 Task: In the Contact  ValentinaCarter104@Tempmail.com, schedule and save the meeting with title: 'Introducing Our Products and Services ', Select date: '6 September, 2023', select start time: 6:00:PM. Add location on call (415) 123-4605 with meeting description: For further discussion on products, kindly join the meeting.. Logged in from softage.4@softage.net
Action: Mouse moved to (63, 43)
Screenshot: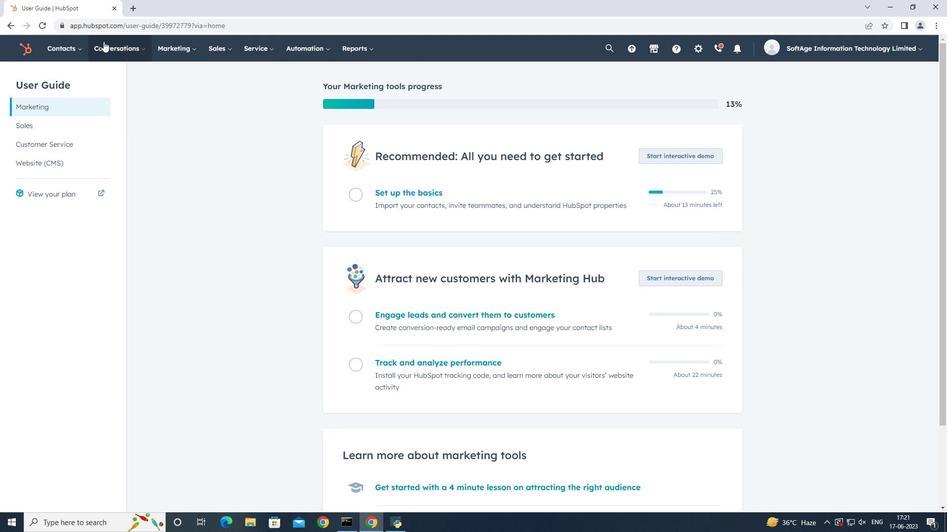 
Action: Mouse pressed left at (63, 43)
Screenshot: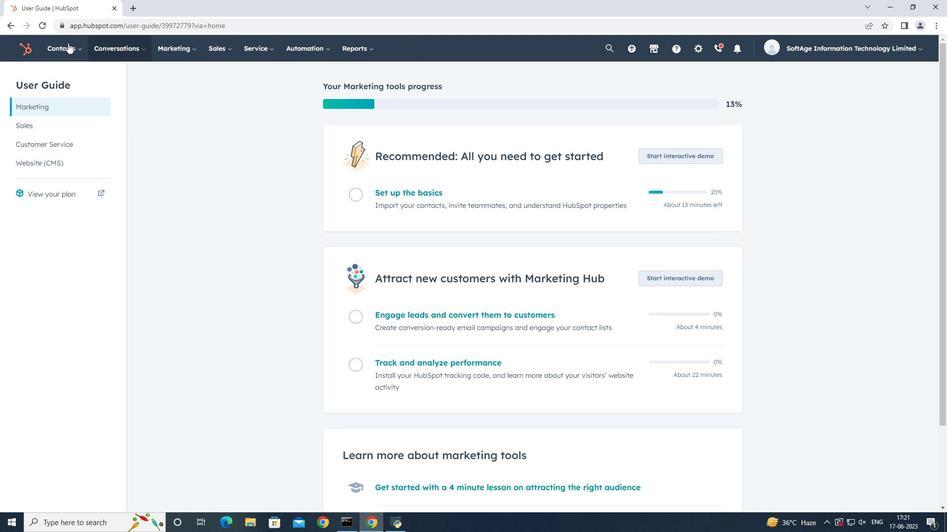 
Action: Mouse moved to (73, 72)
Screenshot: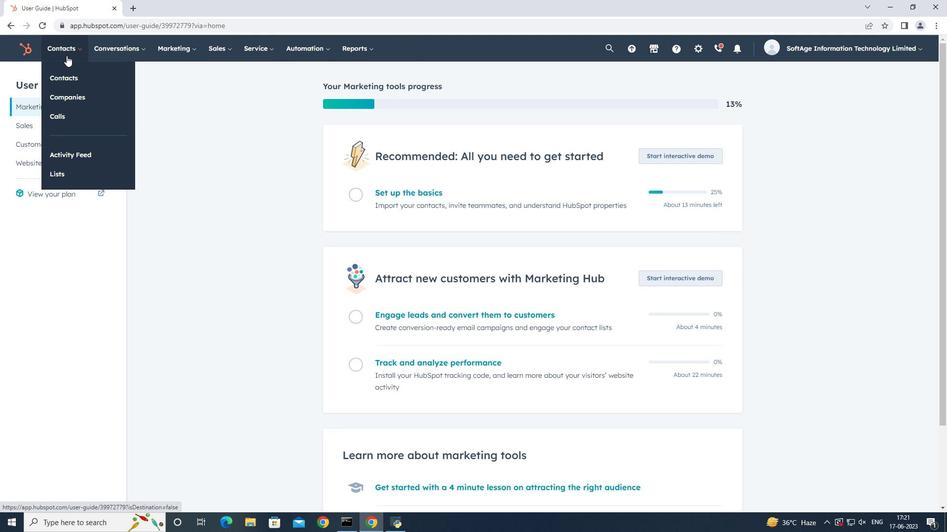 
Action: Mouse pressed left at (73, 72)
Screenshot: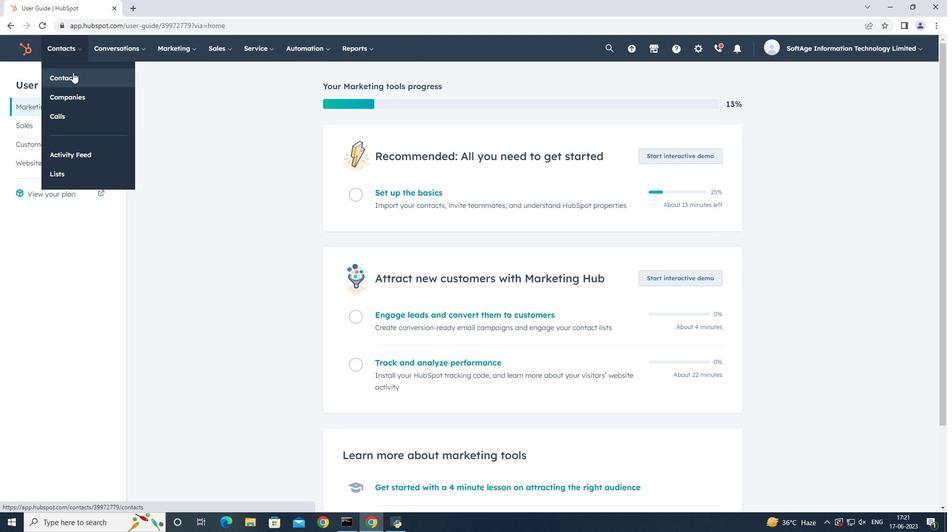 
Action: Mouse moved to (98, 159)
Screenshot: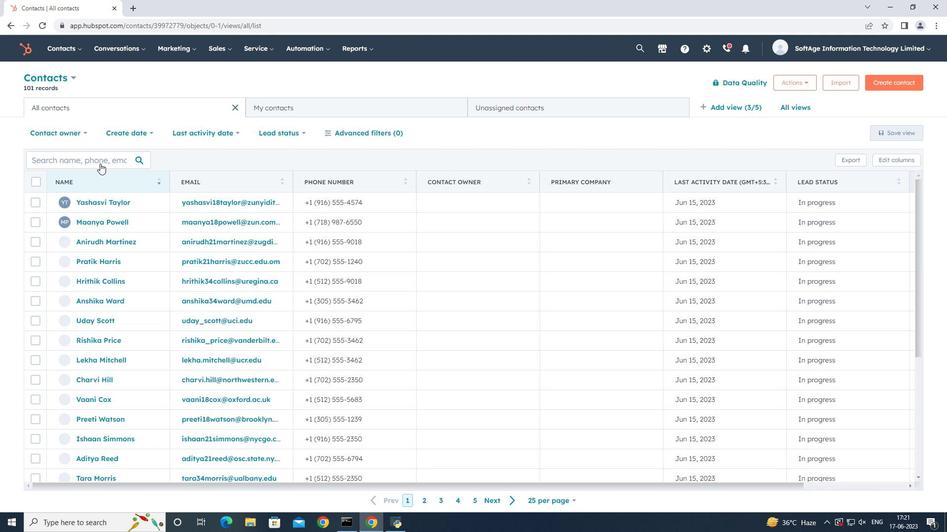 
Action: Mouse pressed left at (98, 159)
Screenshot: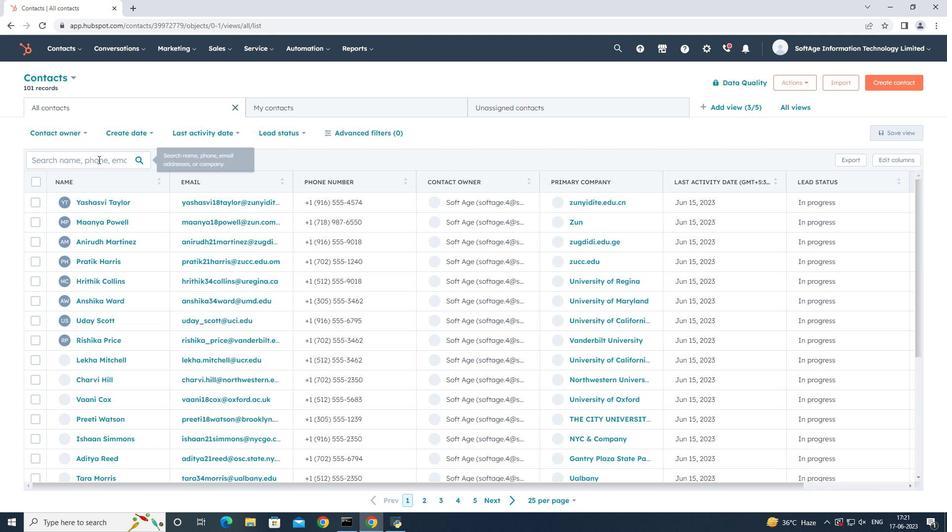 
Action: Key pressed valentina
Screenshot: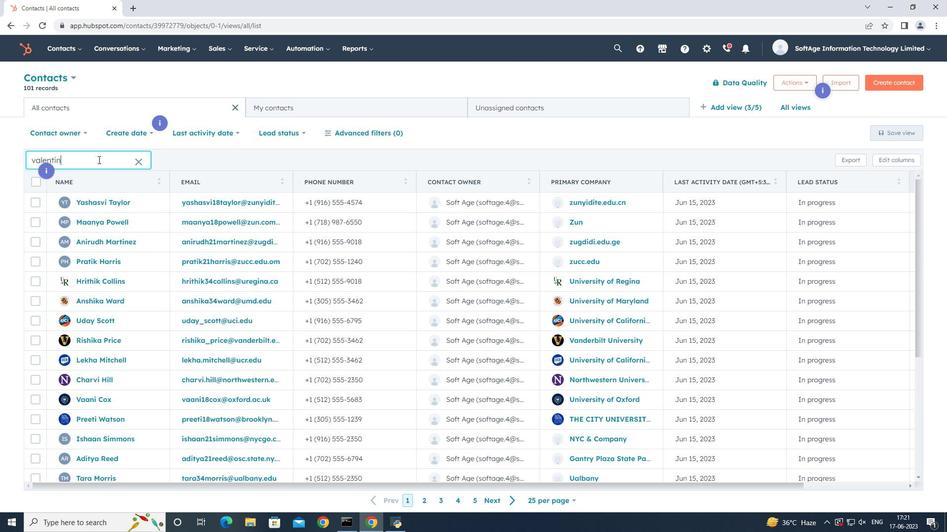 
Action: Mouse moved to (94, 222)
Screenshot: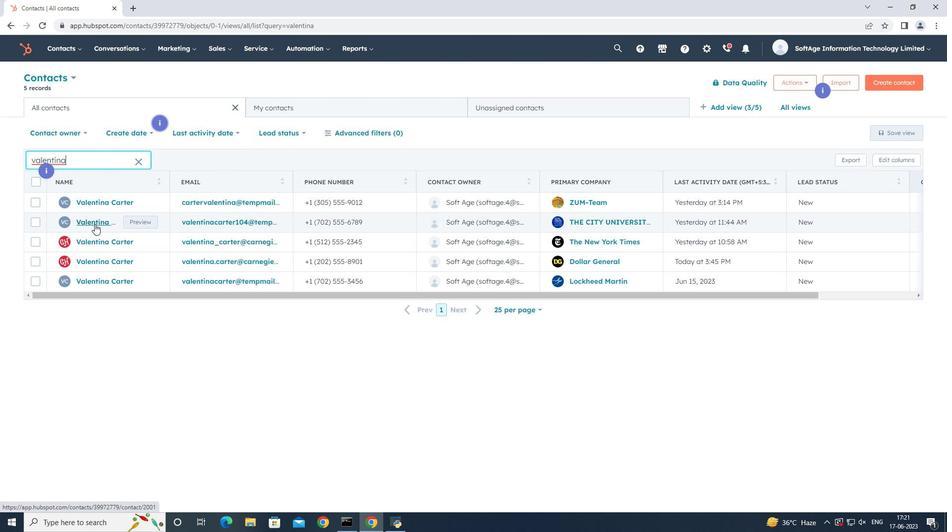 
Action: Mouse pressed left at (94, 222)
Screenshot: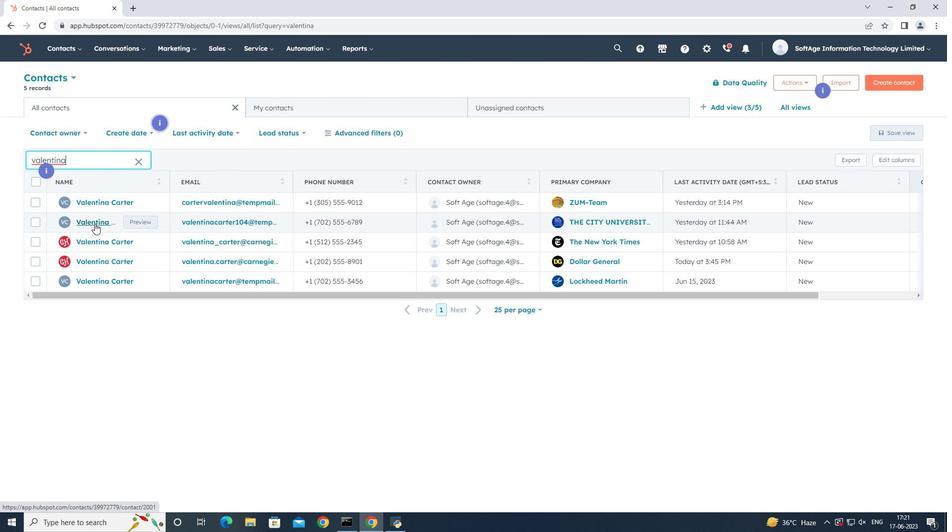 
Action: Mouse moved to (167, 177)
Screenshot: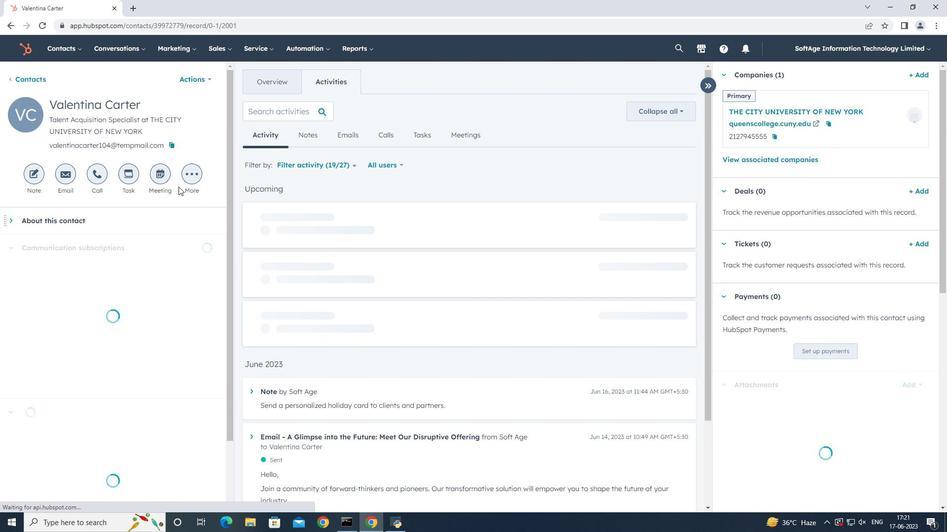 
Action: Mouse pressed left at (167, 177)
Screenshot: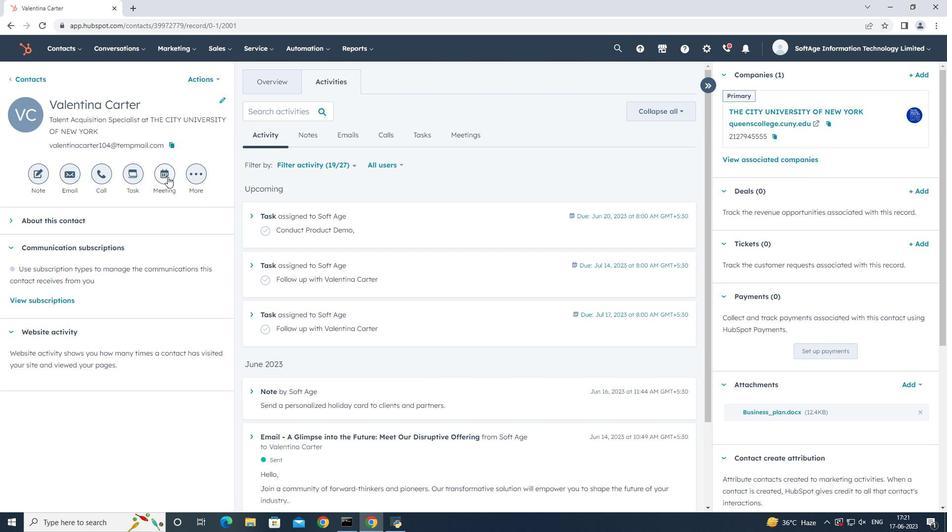 
Action: Mouse moved to (330, 318)
Screenshot: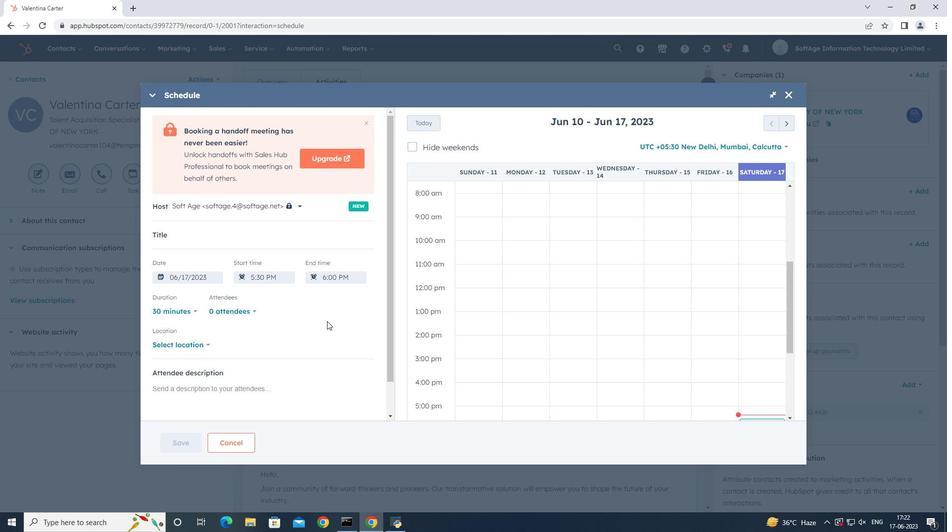 
Action: Key pressed <Key.shift_r>Introducing<Key.space><Key.shift_r><Key.shift_r><Key.shift_r>Our<Key.space><Key.shift_r>Products<Key.space>and<Key.space><Key.shift>Services,
Screenshot: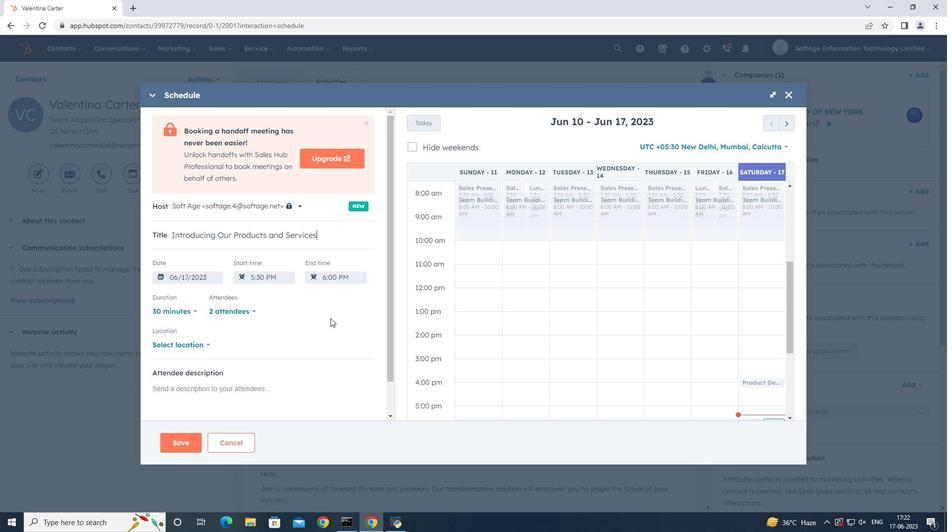 
Action: Mouse moved to (191, 349)
Screenshot: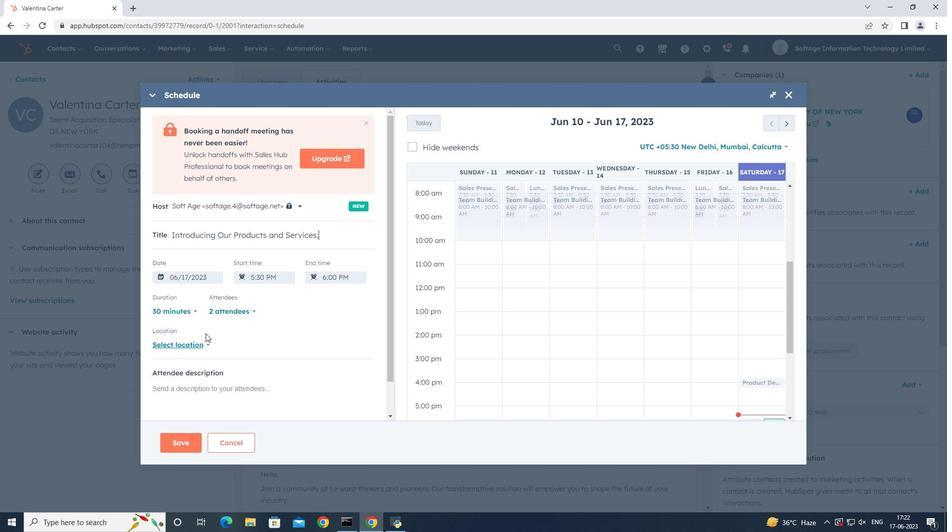 
Action: Mouse pressed left at (191, 349)
Screenshot: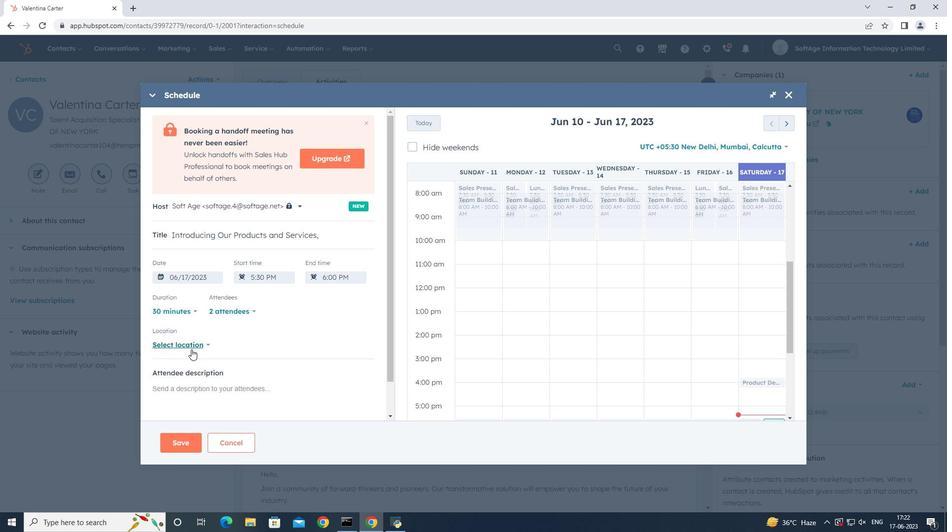 
Action: Mouse moved to (278, 312)
Screenshot: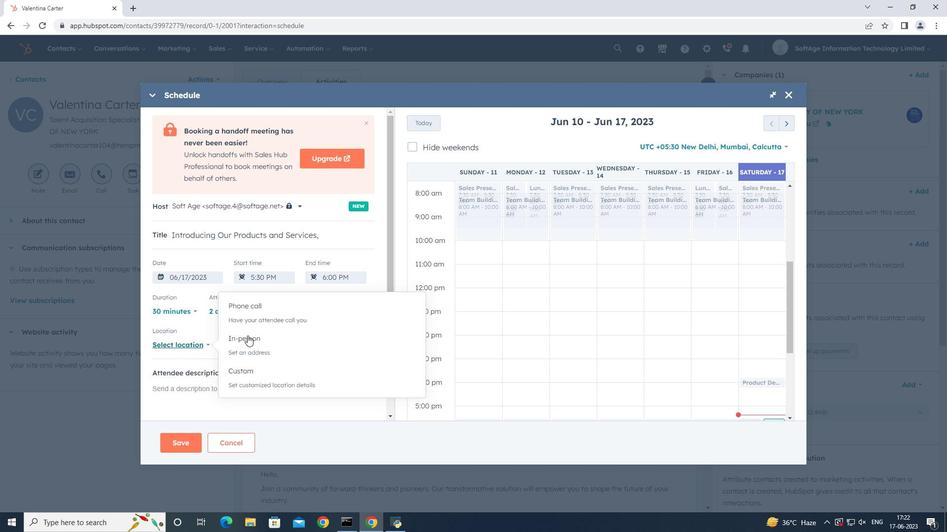 
Action: Mouse pressed left at (278, 312)
Screenshot: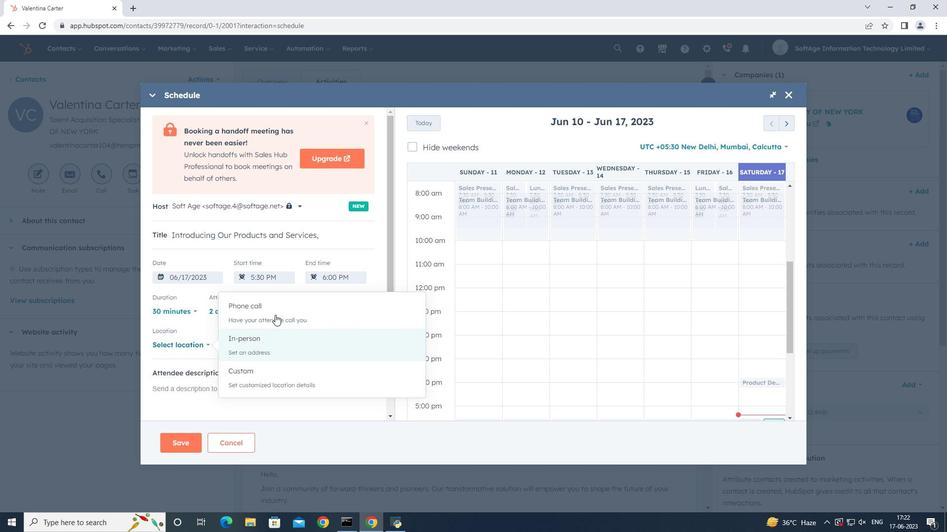
Action: Mouse moved to (257, 342)
Screenshot: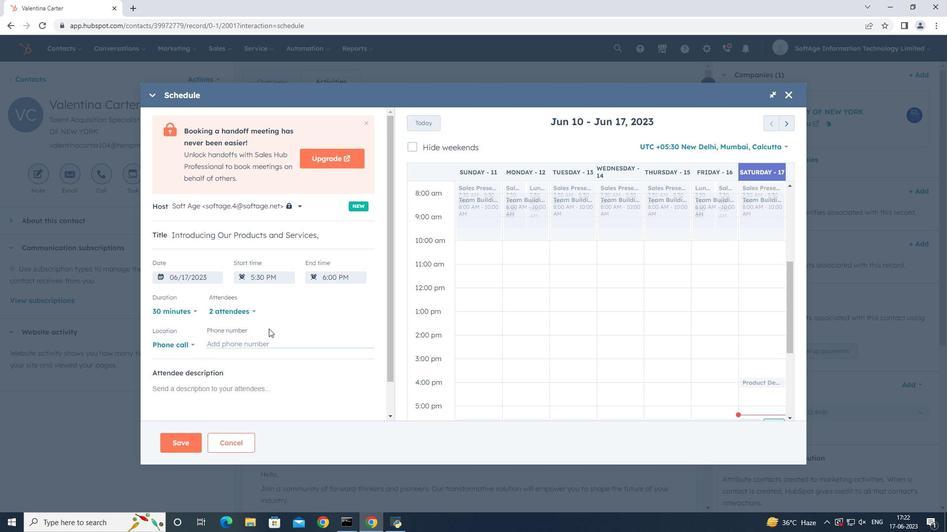 
Action: Mouse pressed left at (257, 342)
Screenshot: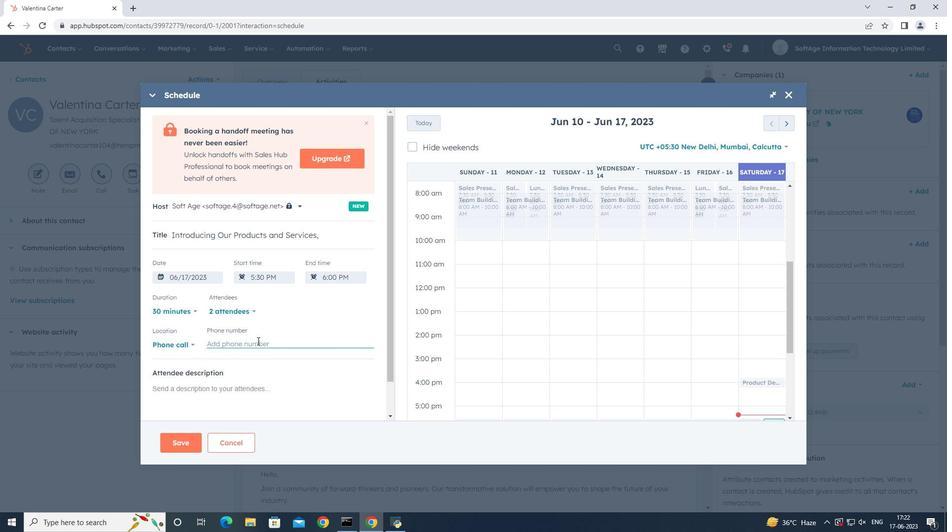
Action: Key pressed <Key.shift_r><Key.shift_r>(415<Key.shift_r>)<Key.space><Key.backspace><Key.space>123-4605
Screenshot: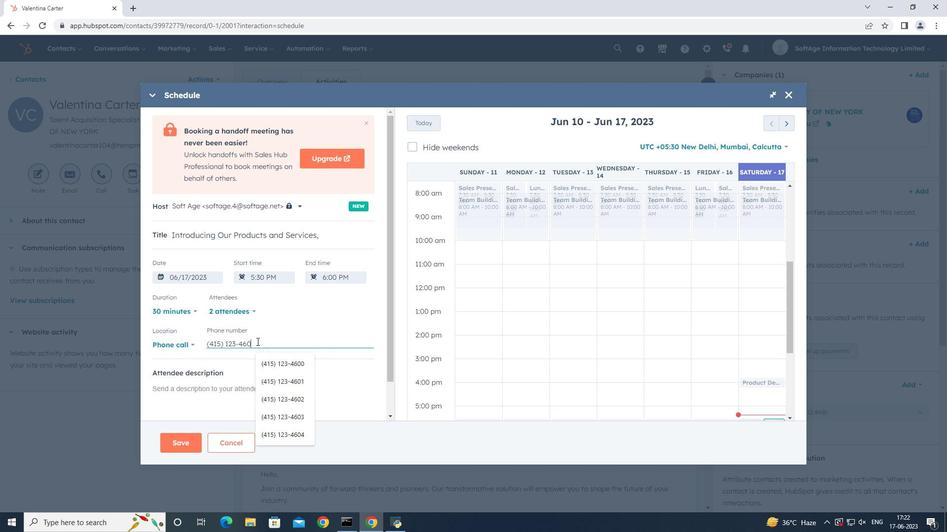 
Action: Mouse moved to (226, 391)
Screenshot: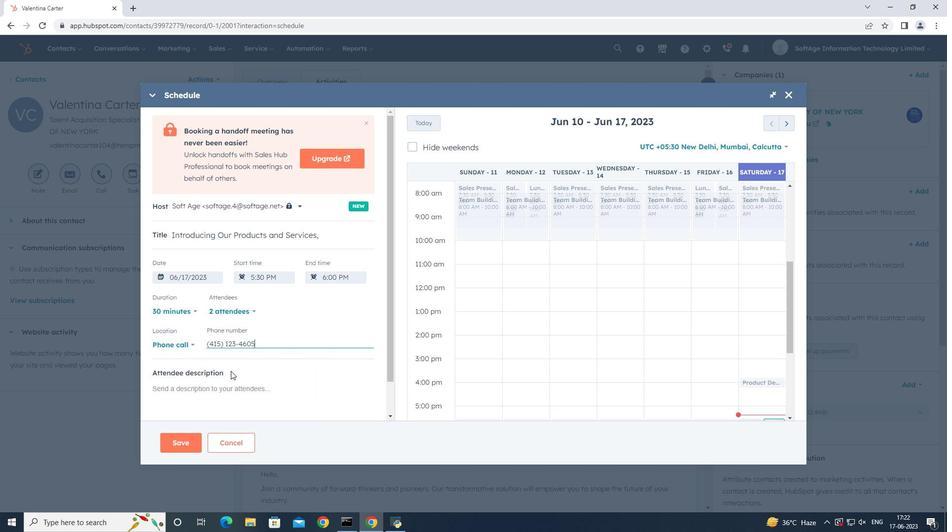 
Action: Mouse pressed left at (226, 391)
Screenshot: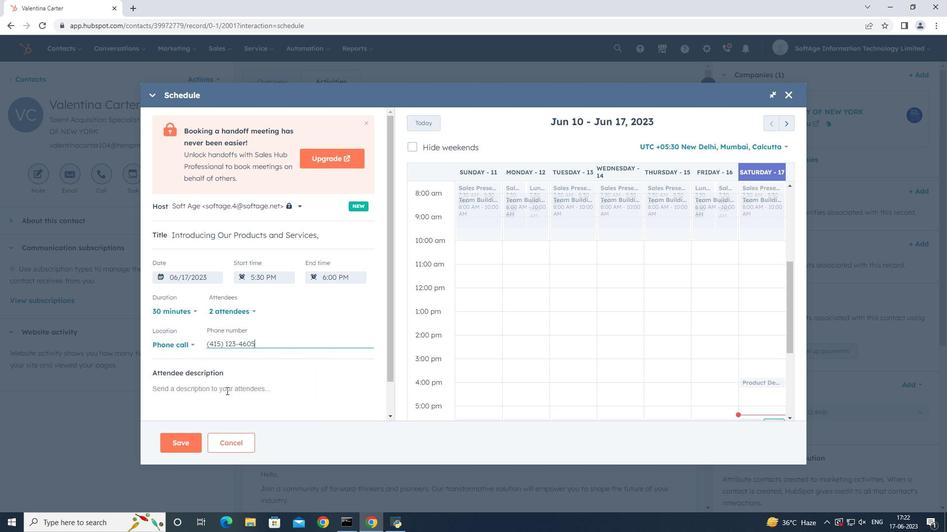 
Action: Mouse moved to (261, 384)
Screenshot: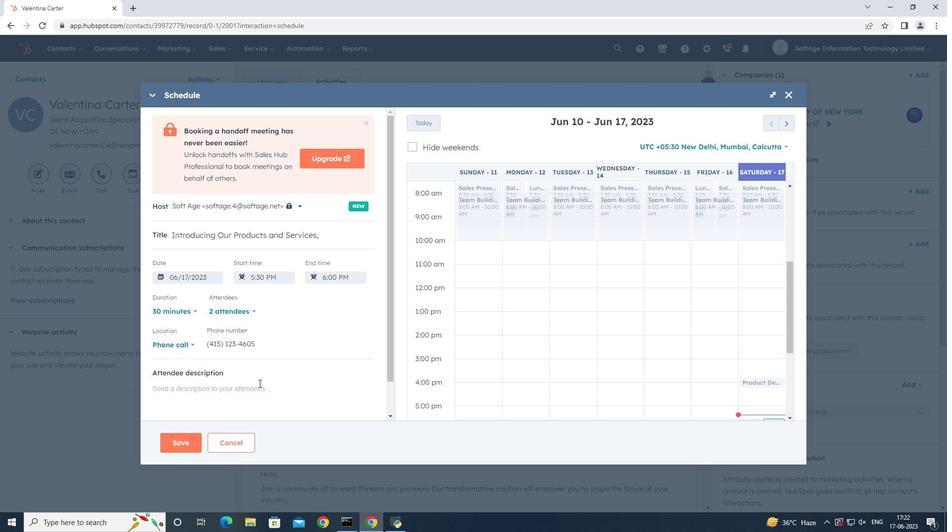 
Action: Key pressed <Key.shift>For<Key.space>
Screenshot: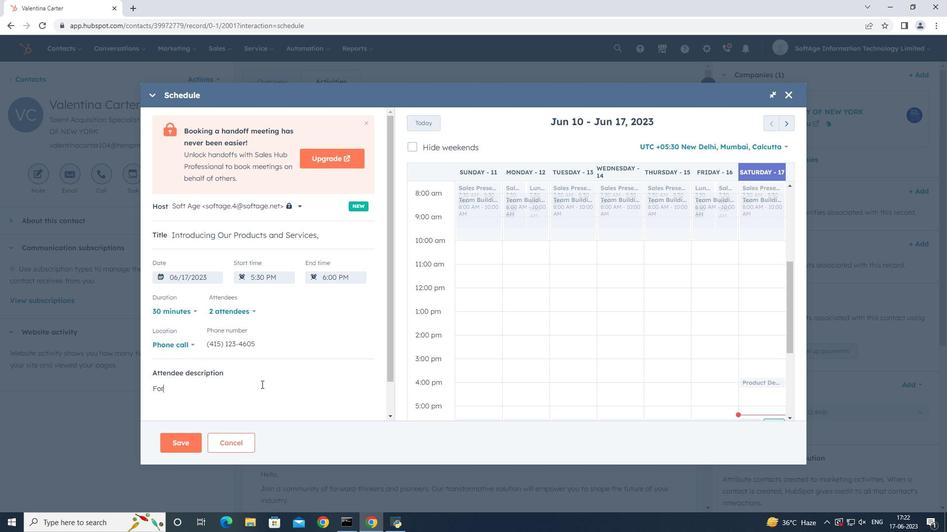 
Action: Mouse moved to (771, 199)
Screenshot: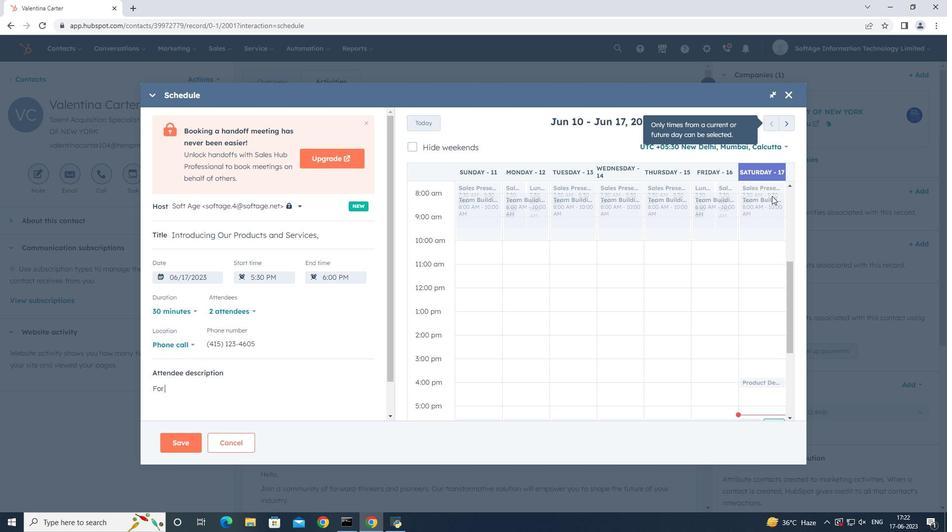 
Action: Mouse scrolled (771, 198) with delta (0, 0)
Screenshot: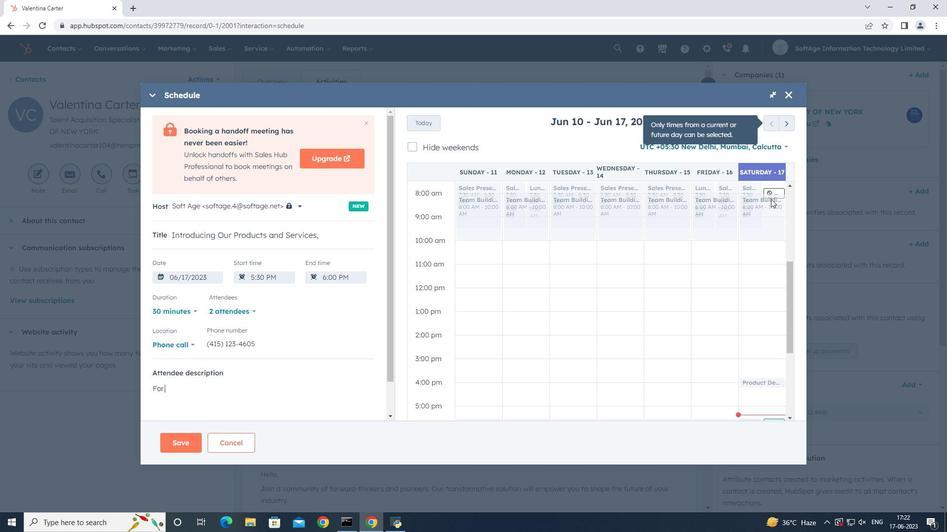 
Action: Mouse scrolled (771, 198) with delta (0, 0)
Screenshot: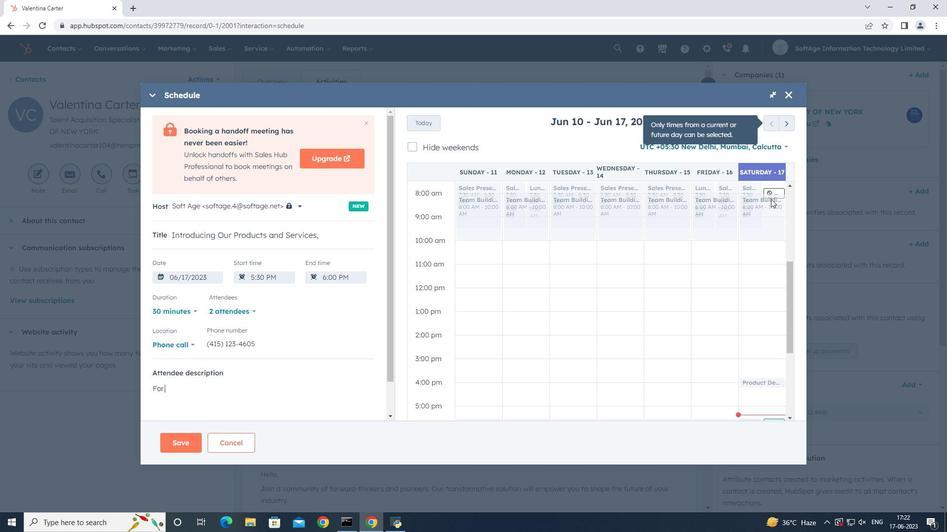 
Action: Mouse moved to (792, 126)
Screenshot: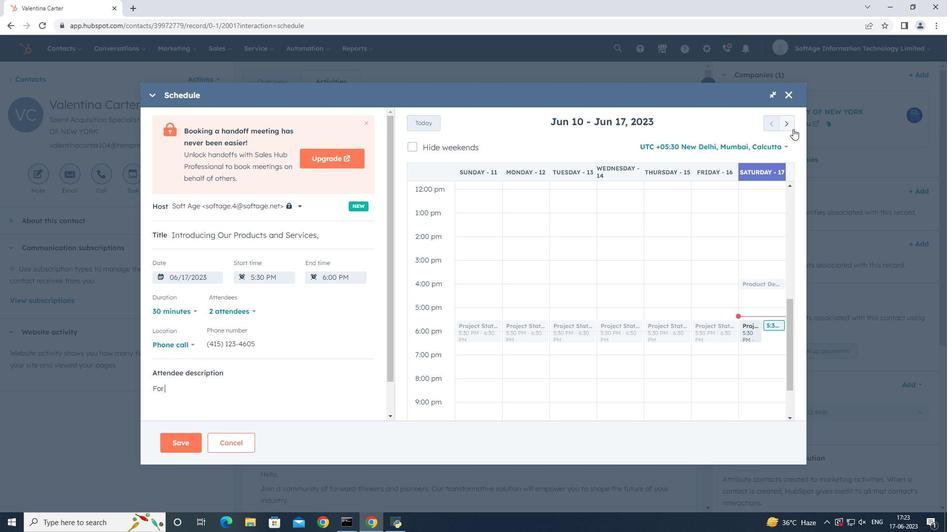 
Action: Mouse pressed left at (792, 126)
Screenshot: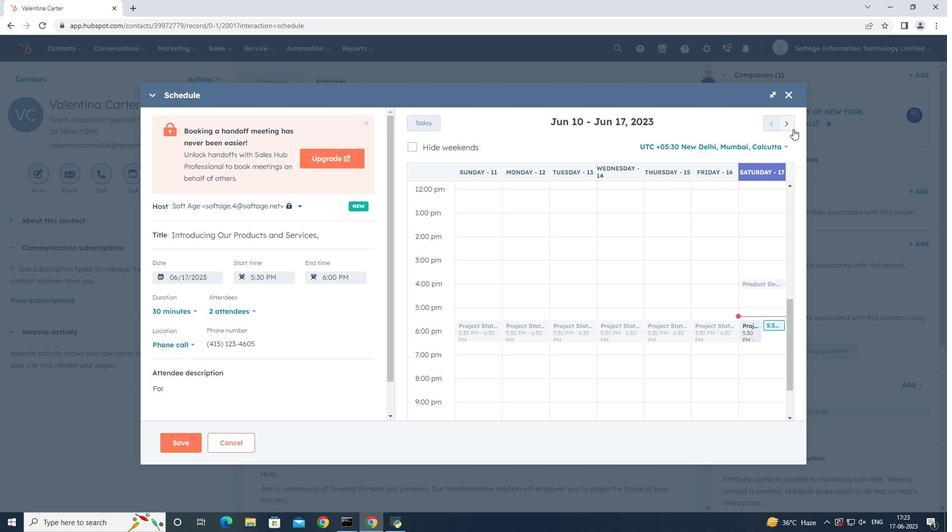 
Action: Mouse pressed left at (792, 126)
Screenshot: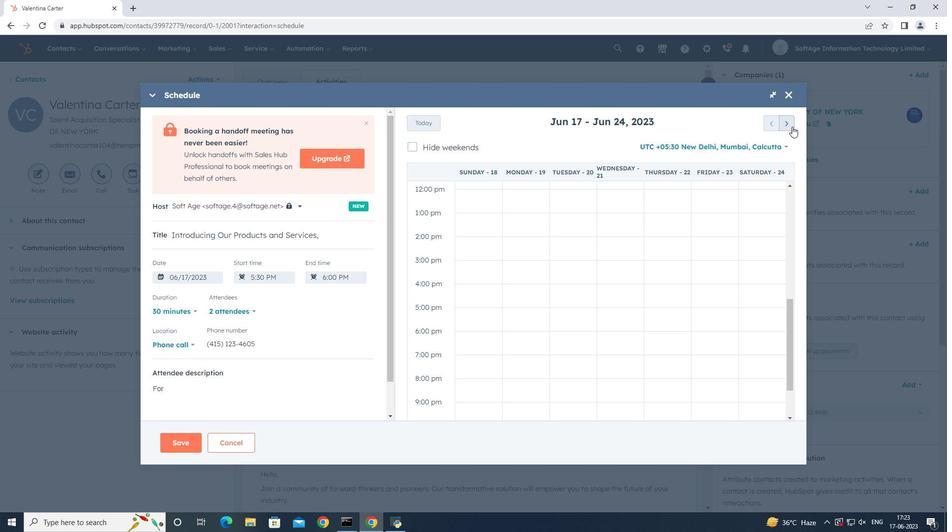 
Action: Mouse pressed left at (792, 126)
Screenshot: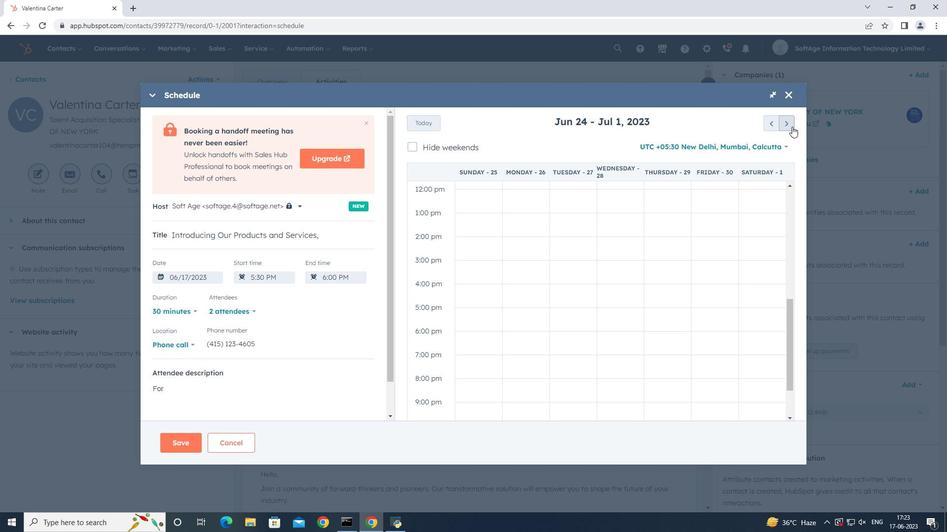 
Action: Mouse pressed left at (792, 126)
Screenshot: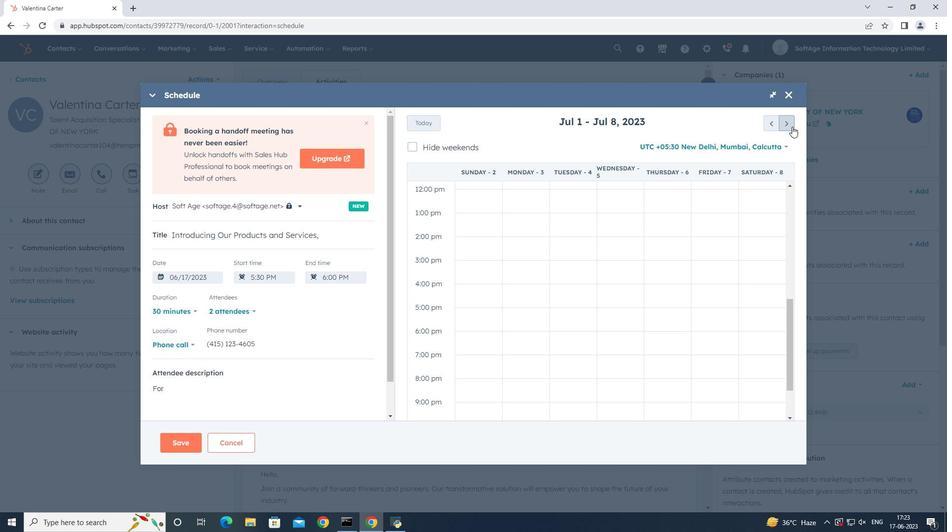 
Action: Mouse pressed left at (792, 126)
Screenshot: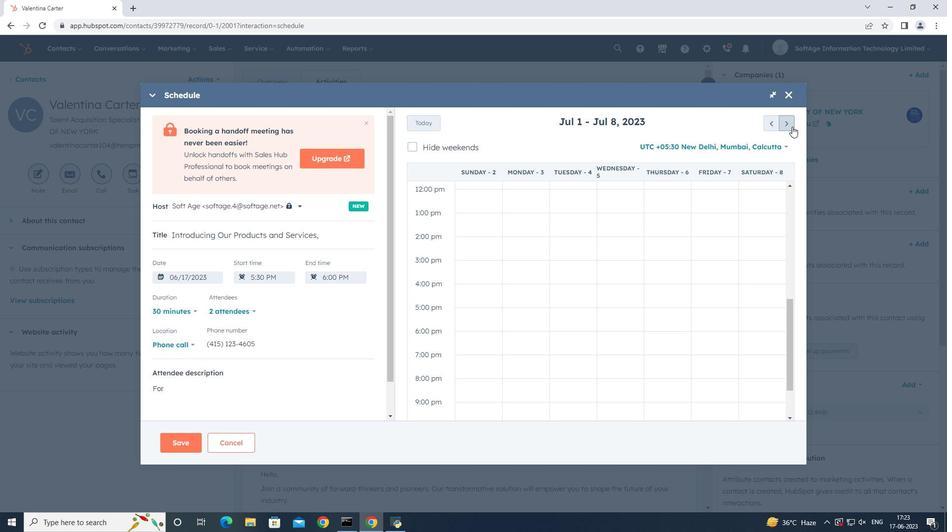 
Action: Mouse pressed left at (792, 126)
Screenshot: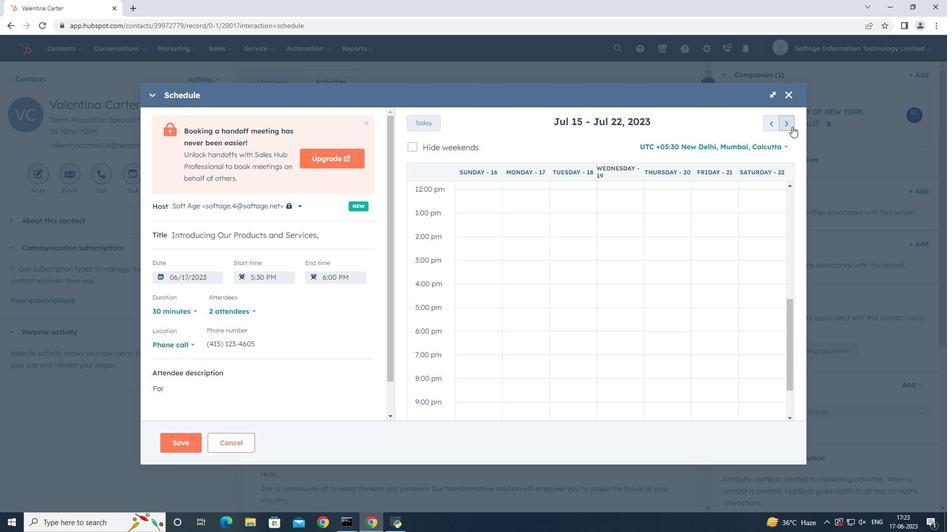 
Action: Mouse pressed left at (792, 126)
Screenshot: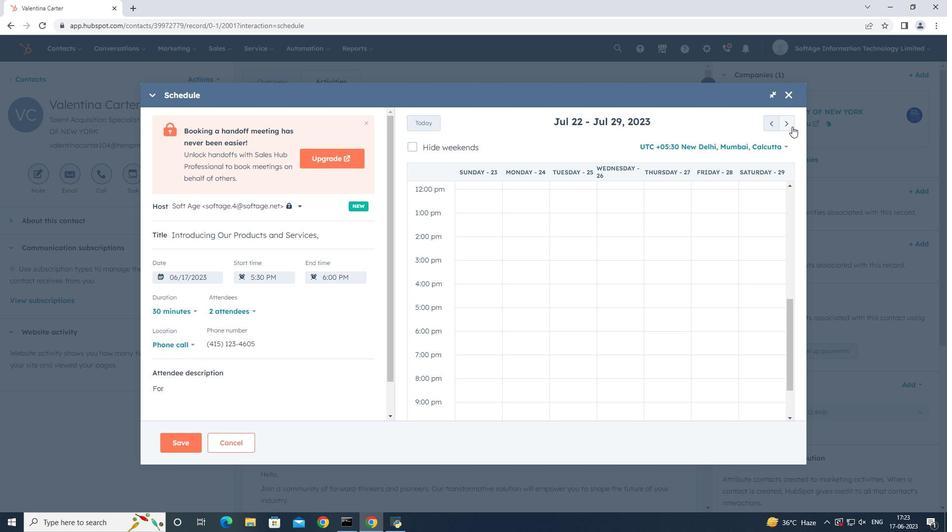 
Action: Mouse pressed left at (792, 126)
Screenshot: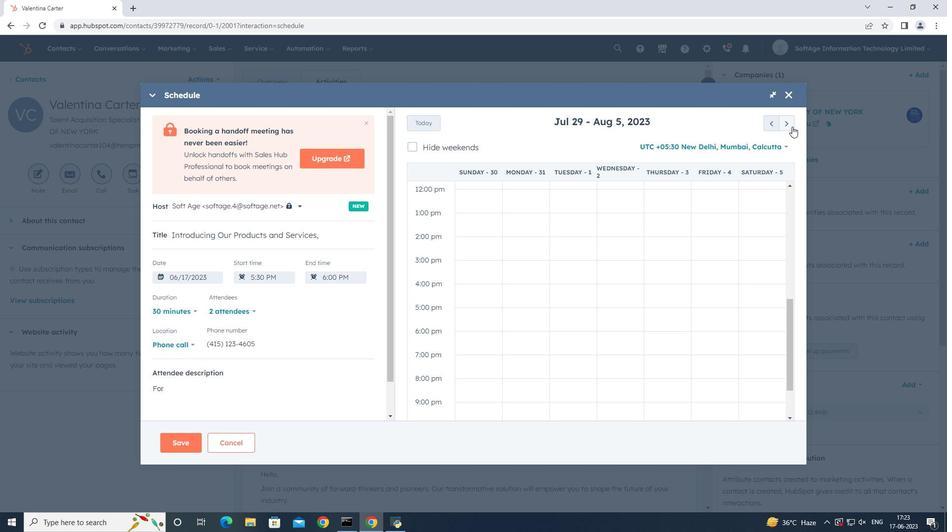 
Action: Mouse pressed left at (792, 126)
Screenshot: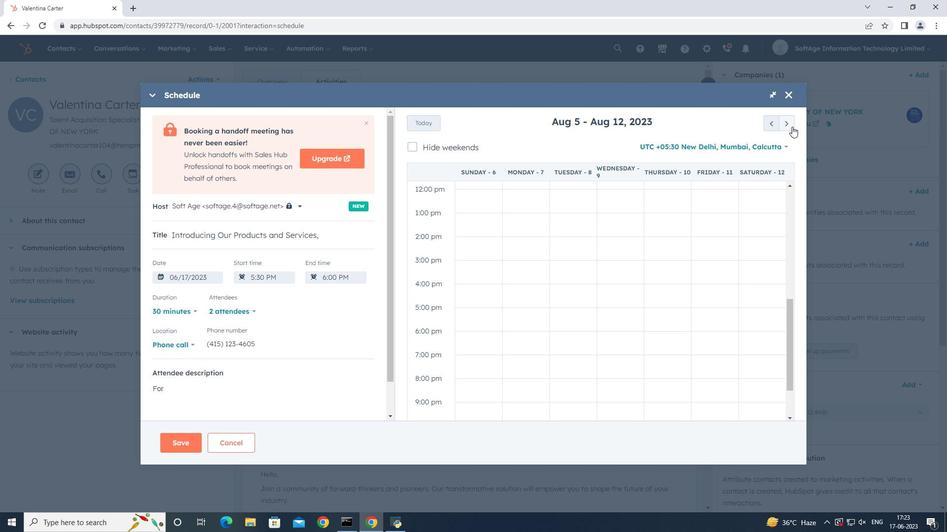 
Action: Mouse pressed left at (792, 126)
Screenshot: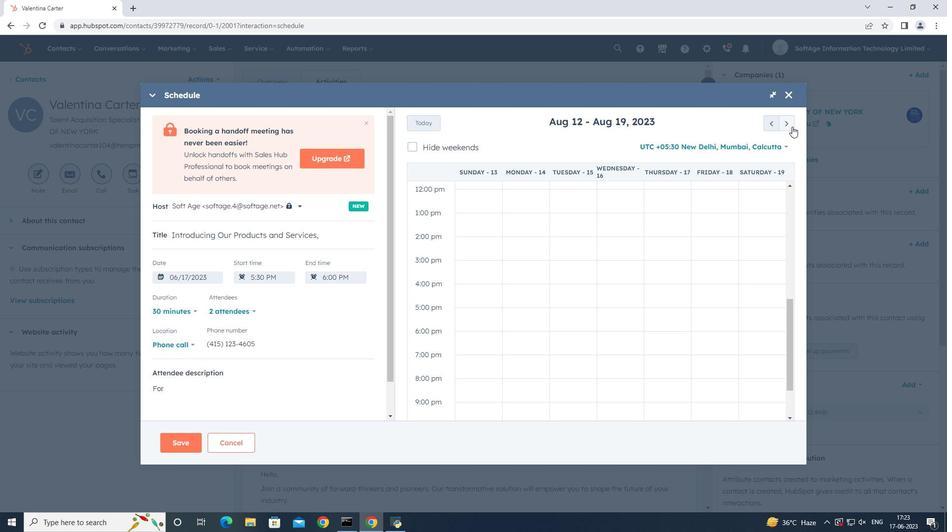 
Action: Mouse pressed left at (792, 126)
Screenshot: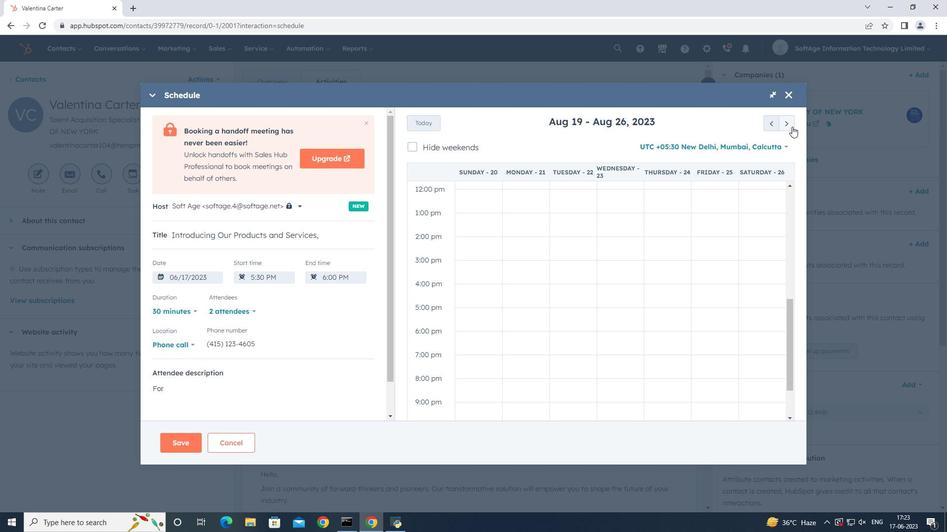 
Action: Mouse pressed left at (792, 126)
Screenshot: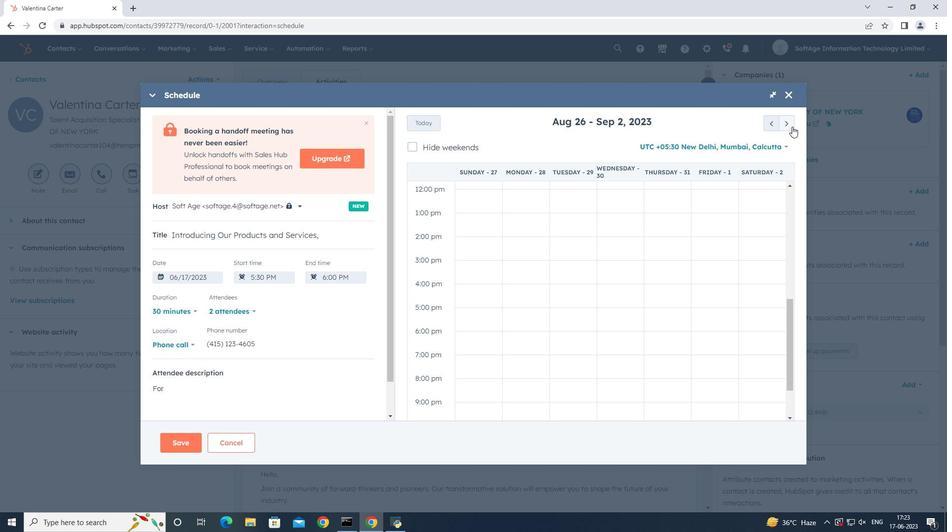 
Action: Mouse moved to (613, 330)
Screenshot: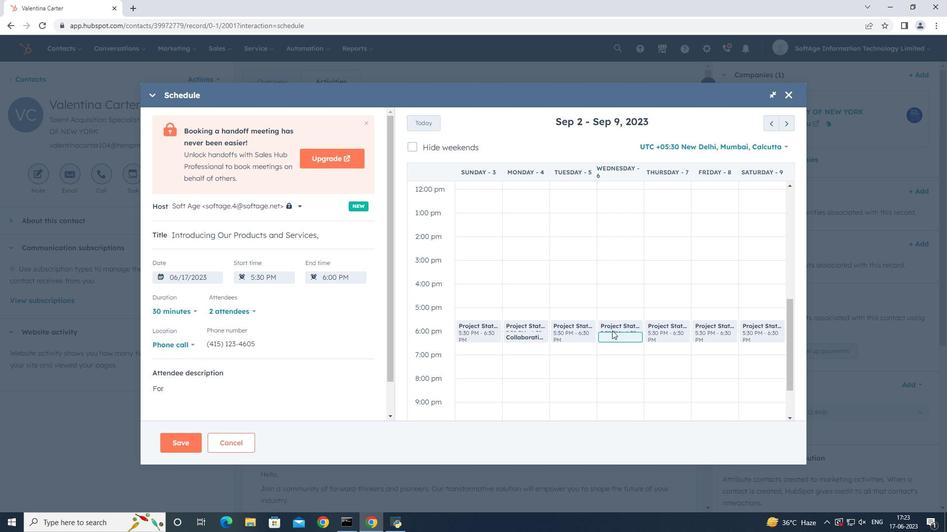 
Action: Mouse pressed left at (613, 330)
Screenshot: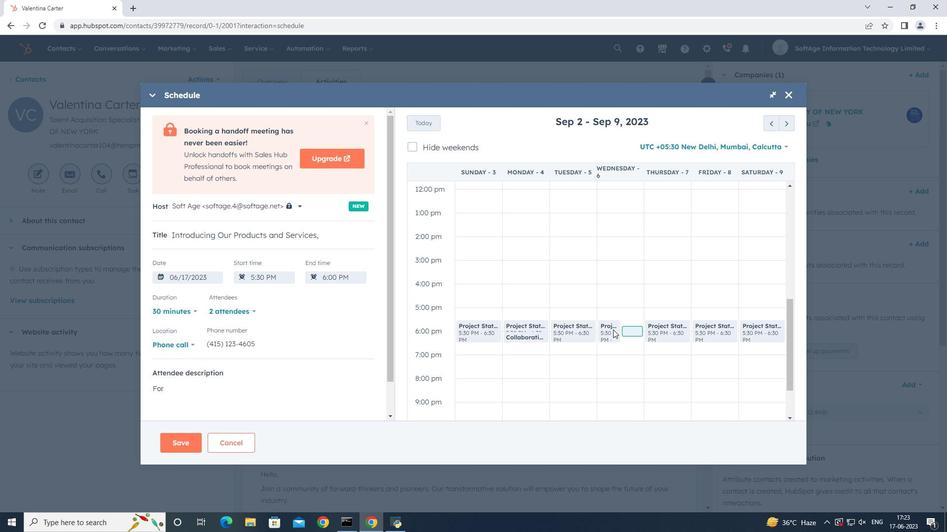 
Action: Mouse moved to (637, 328)
Screenshot: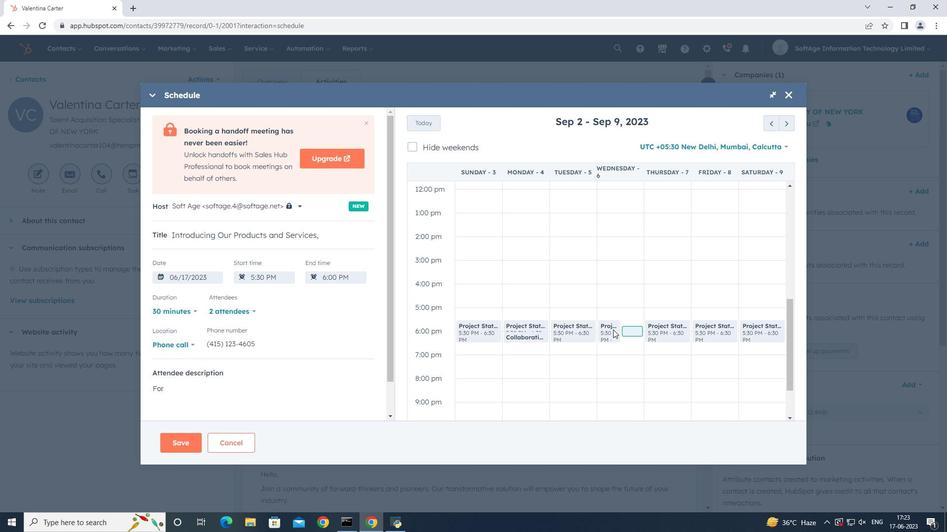 
Action: Mouse pressed left at (637, 328)
Screenshot: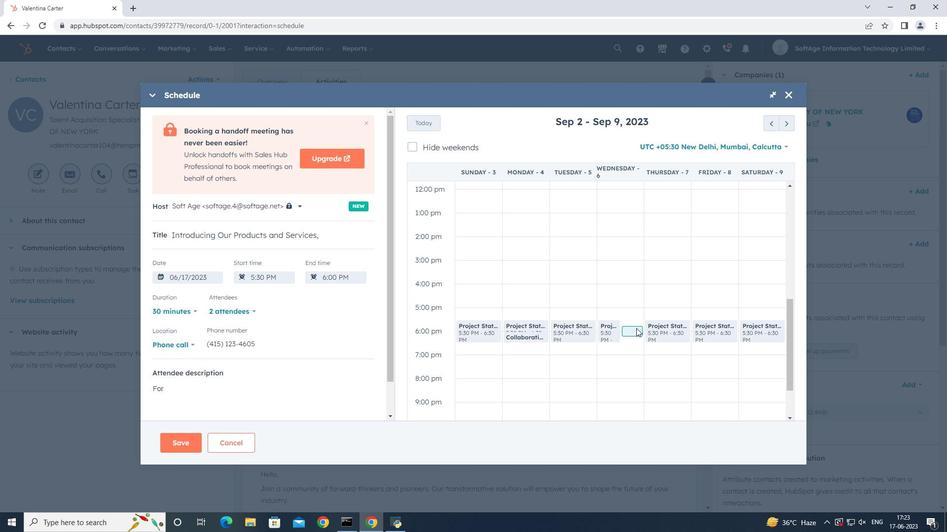 
Action: Mouse moved to (615, 337)
Screenshot: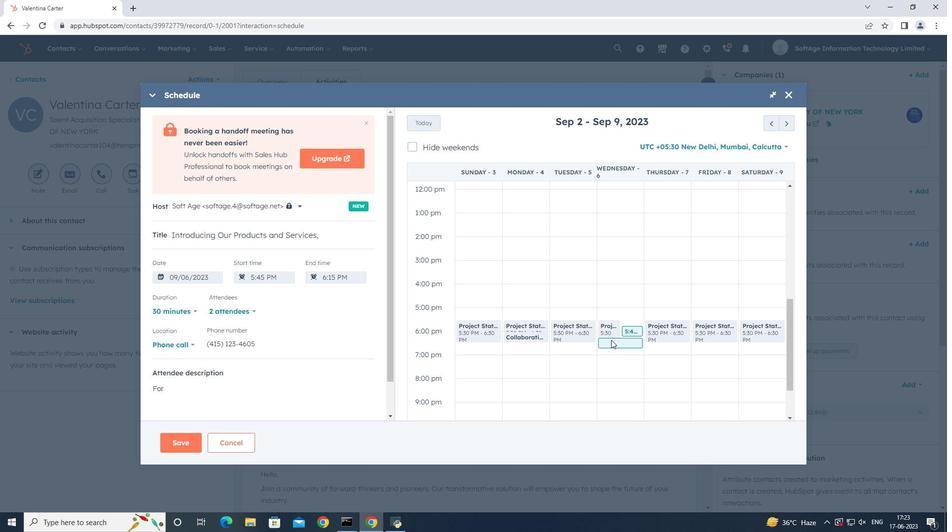 
Action: Mouse pressed left at (615, 337)
Screenshot: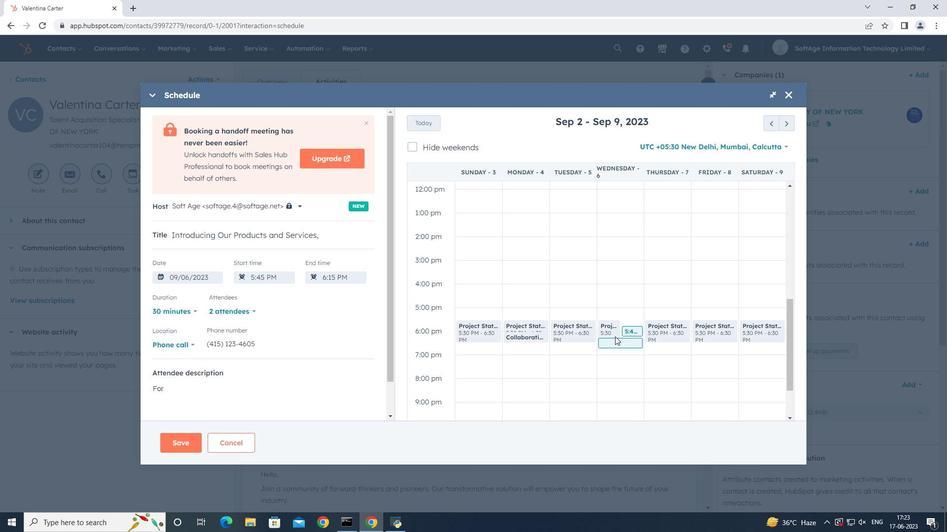 
Action: Mouse moved to (609, 334)
Screenshot: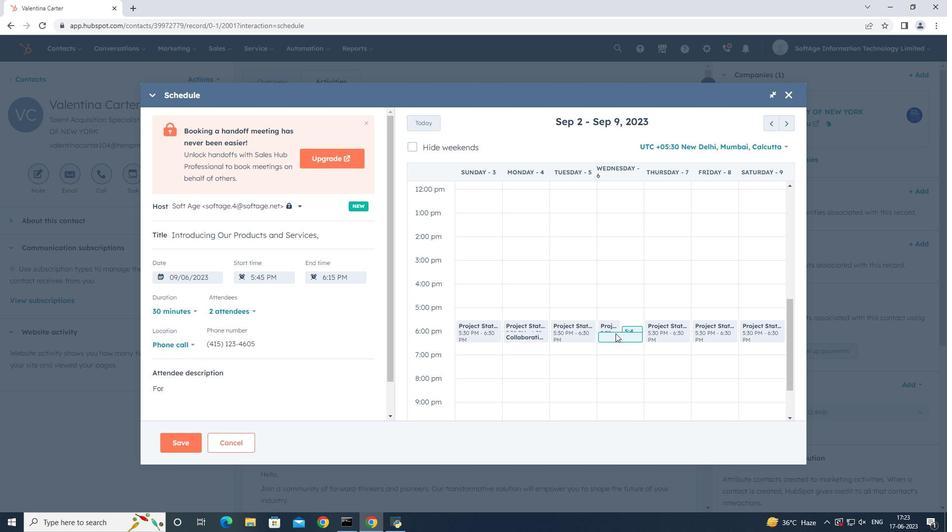 
Action: Mouse pressed left at (609, 334)
Screenshot: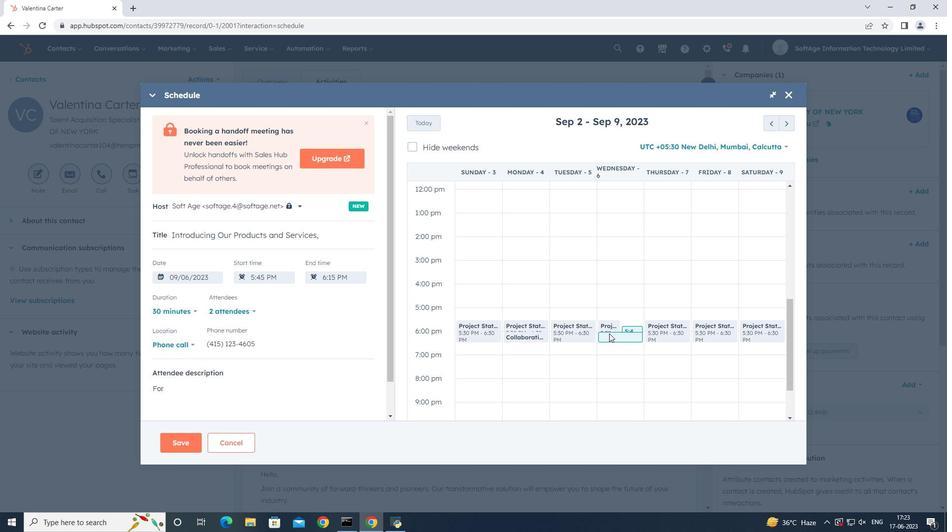 
Action: Mouse moved to (232, 393)
Screenshot: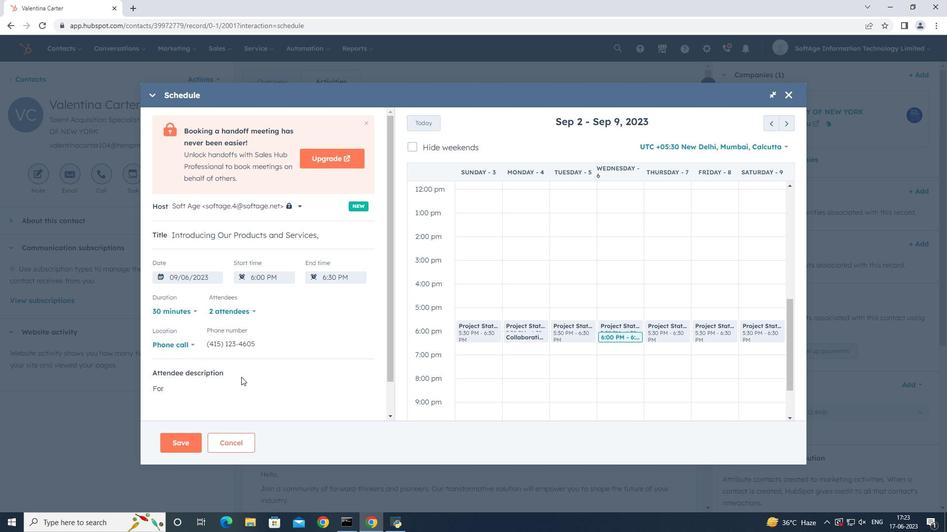 
Action: Mouse pressed left at (232, 393)
Screenshot: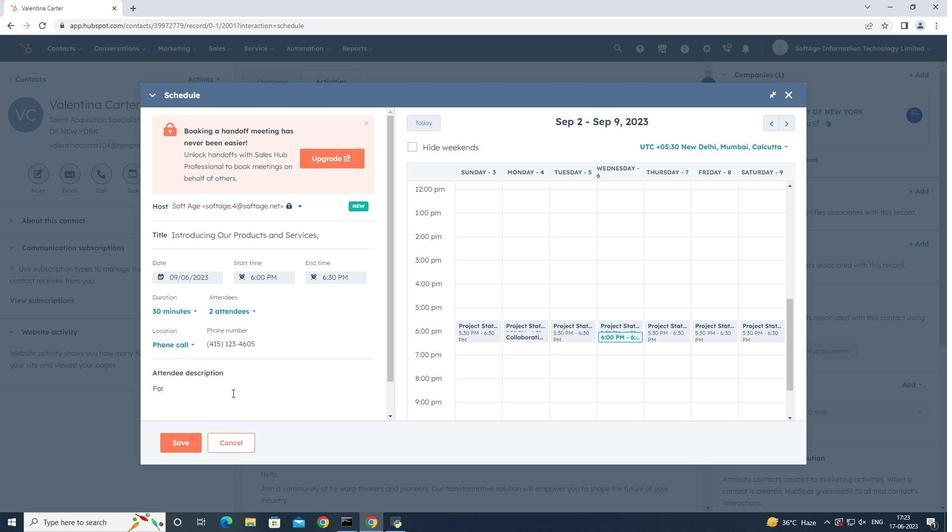 
Action: Mouse moved to (356, 369)
Screenshot: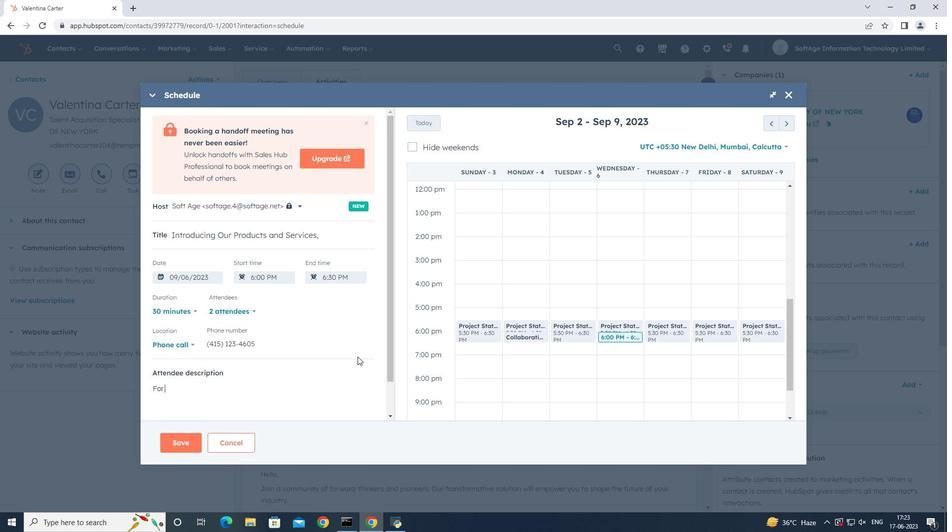 
Action: Key pressed further<Key.space>discussion<Key.space>on<Key.space>products,<Key.space>kindly<Key.space>join<Key.space>the<Key.space>meeting..
Screenshot: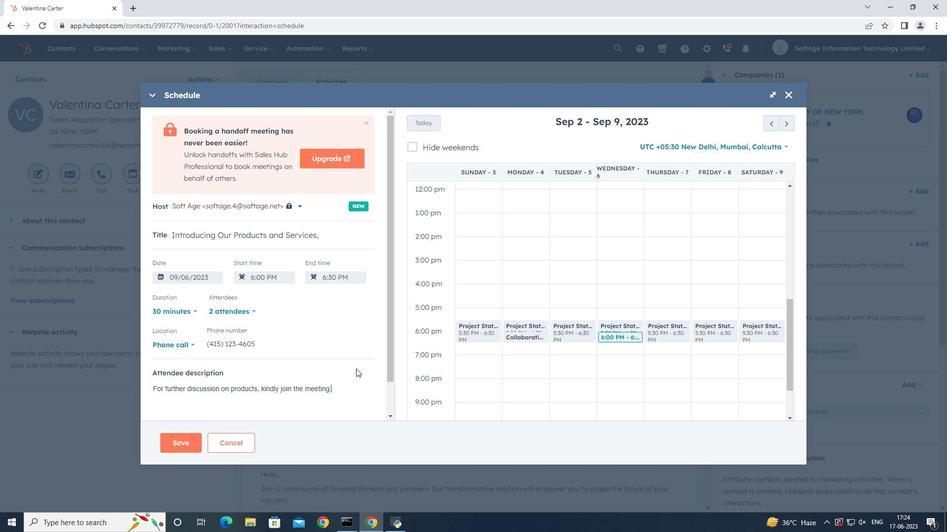 
Action: Mouse moved to (191, 448)
Screenshot: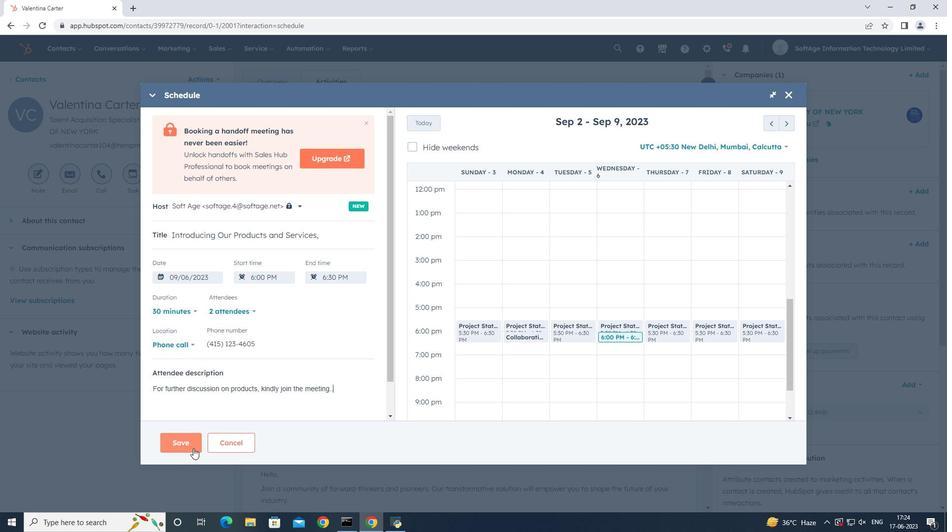 
Action: Mouse pressed left at (191, 448)
Screenshot: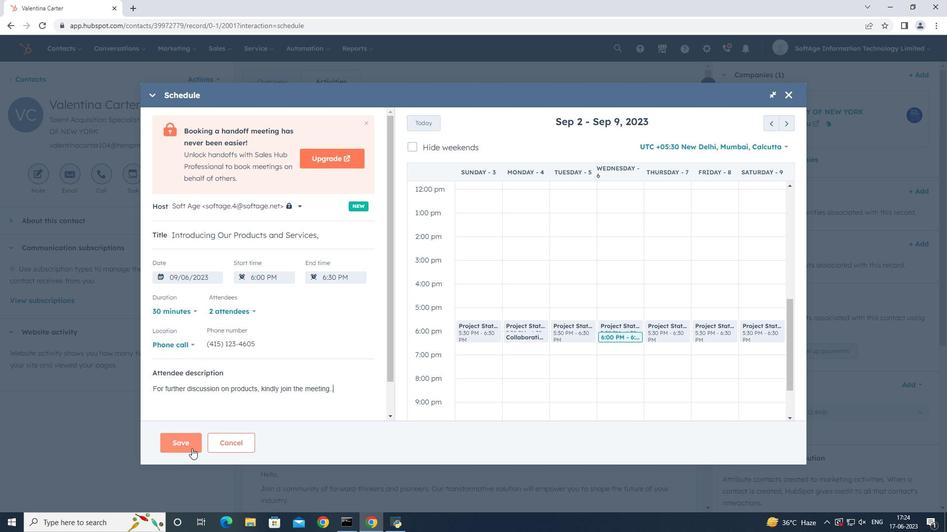 
Action: Mouse moved to (617, 460)
Screenshot: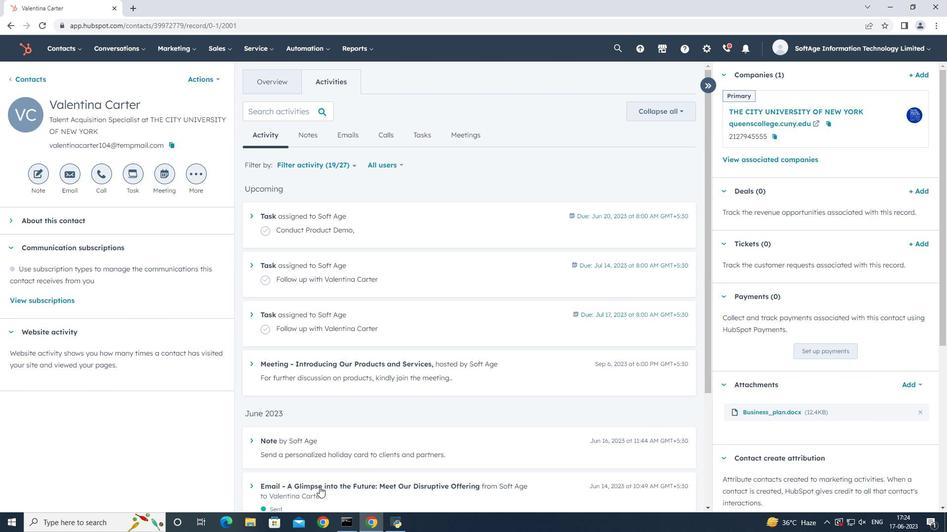 
